 Task: Add the task  Implement a new cloud-based logistics management system for a company to the section Dependency Management Sprint in the project ApprisePro and add a Due Date to the respective task as 2024/03/21
Action: Mouse moved to (947, 670)
Screenshot: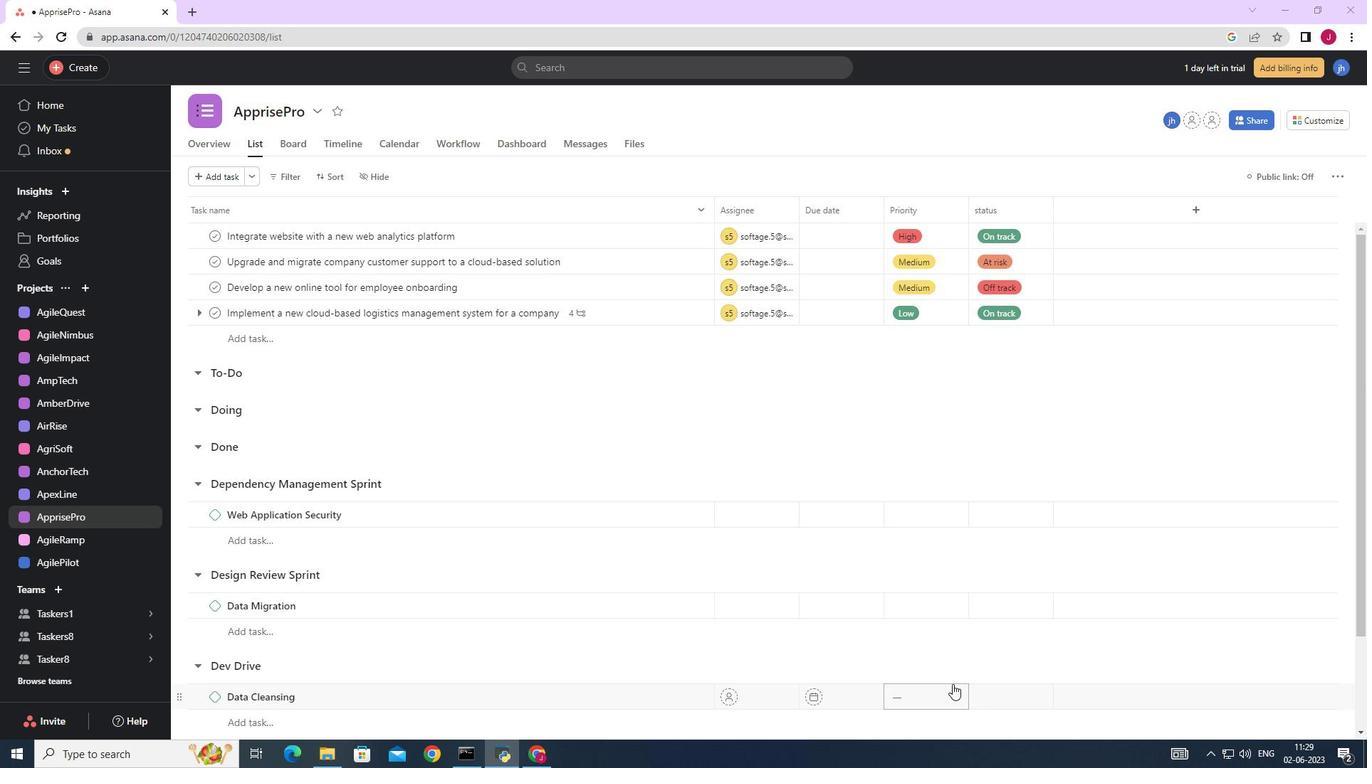 
Action: Mouse scrolled (947, 670) with delta (0, 0)
Screenshot: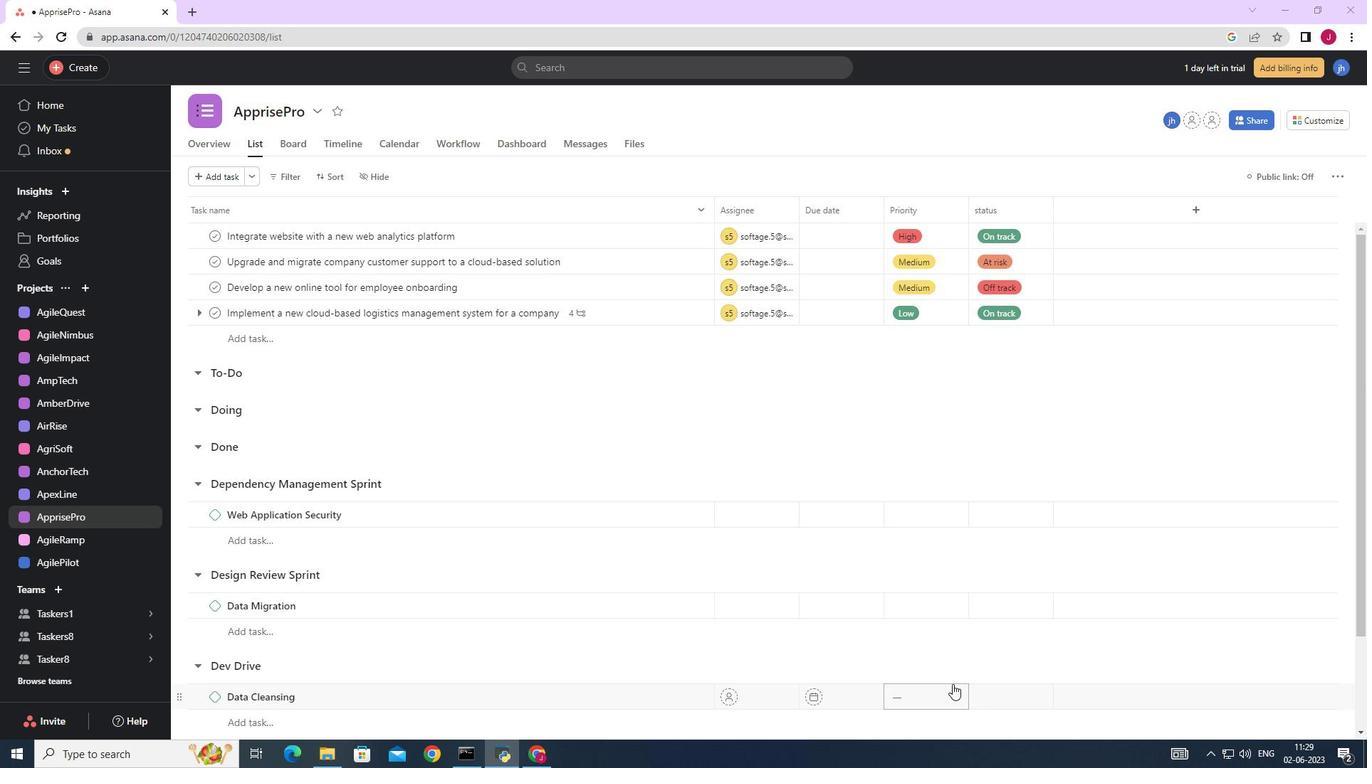 
Action: Mouse moved to (725, 457)
Screenshot: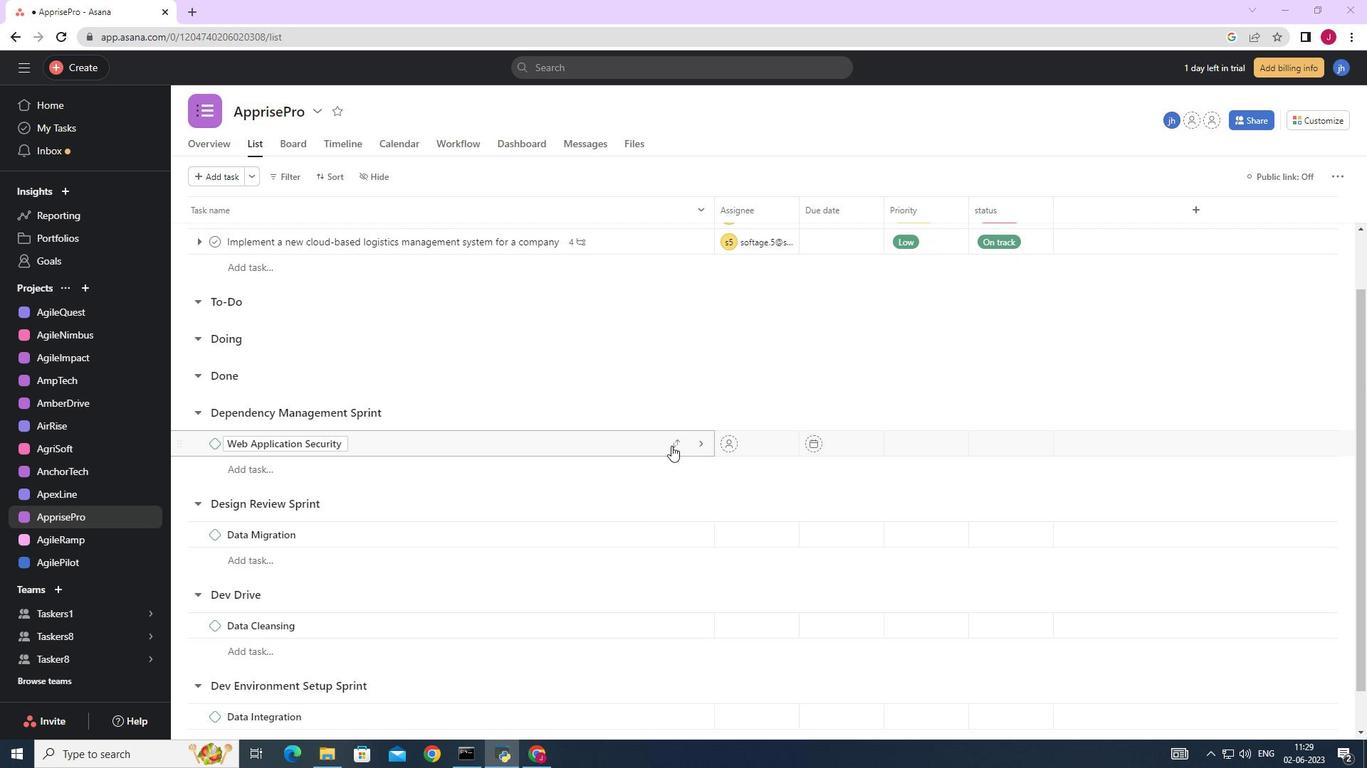 
Action: Mouse scrolled (725, 457) with delta (0, 0)
Screenshot: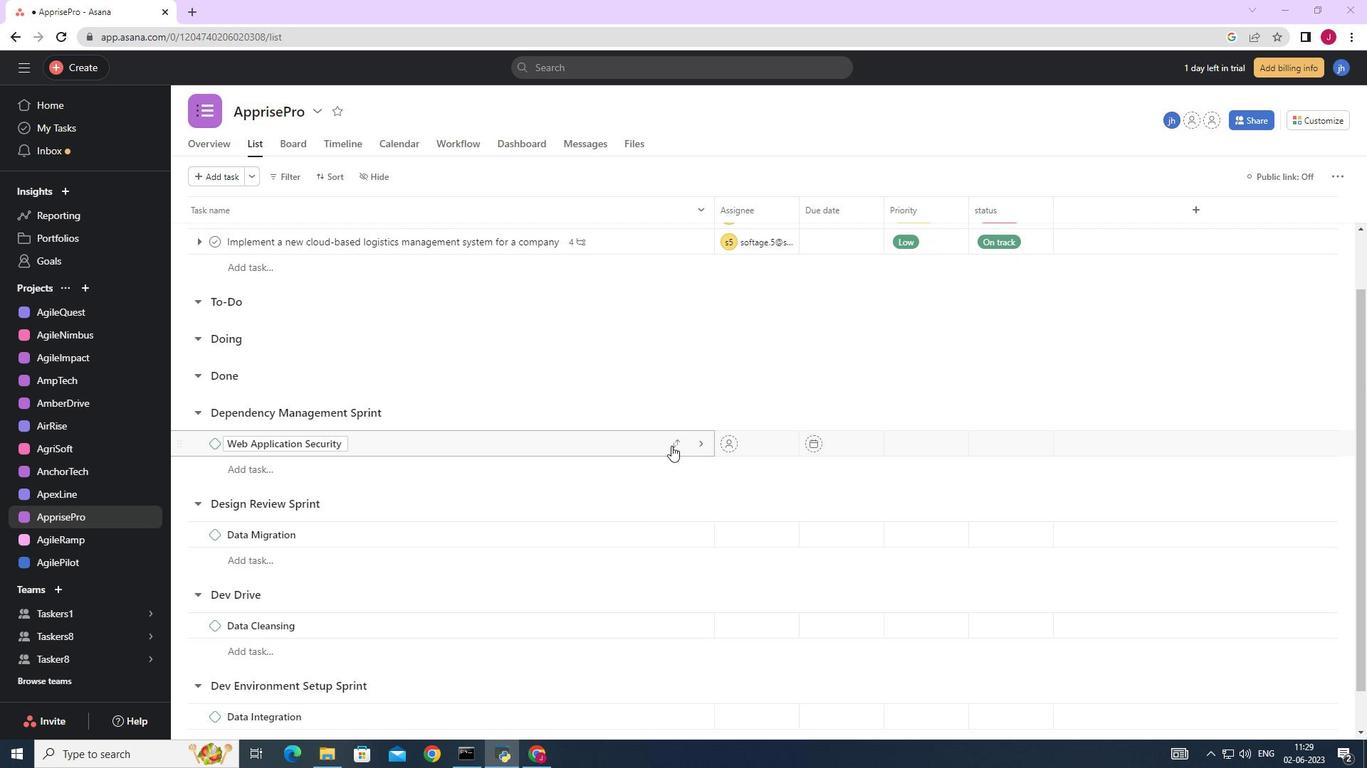 
Action: Mouse scrolled (725, 457) with delta (0, 0)
Screenshot: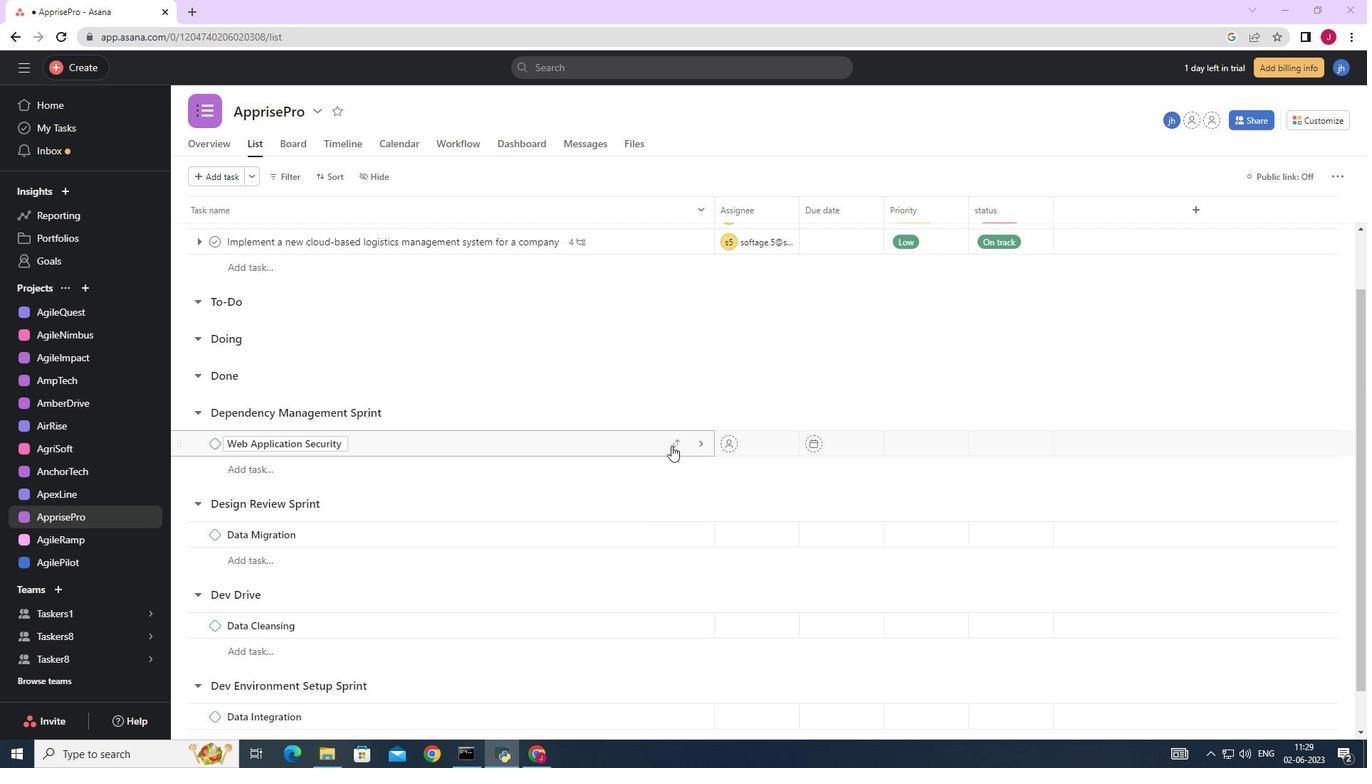 
Action: Mouse scrolled (725, 457) with delta (0, 0)
Screenshot: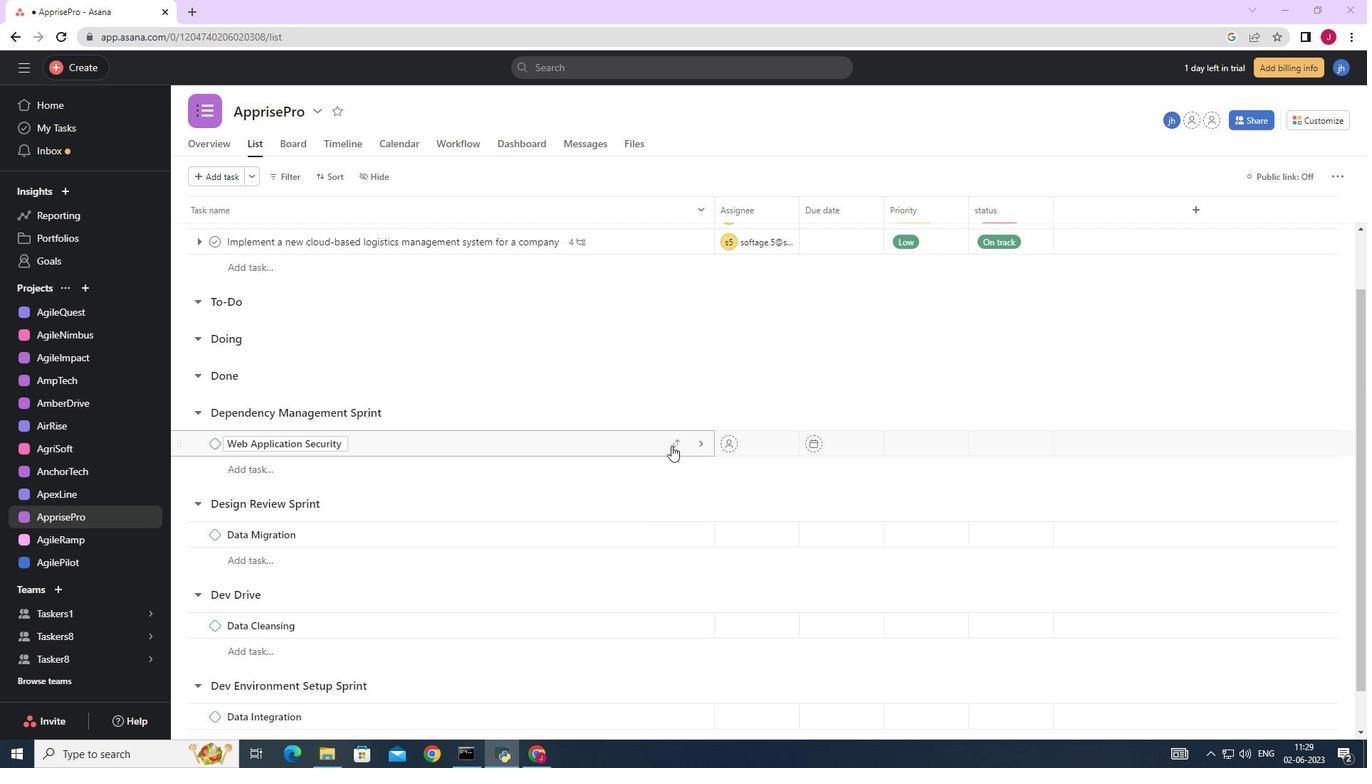 
Action: Mouse moved to (678, 313)
Screenshot: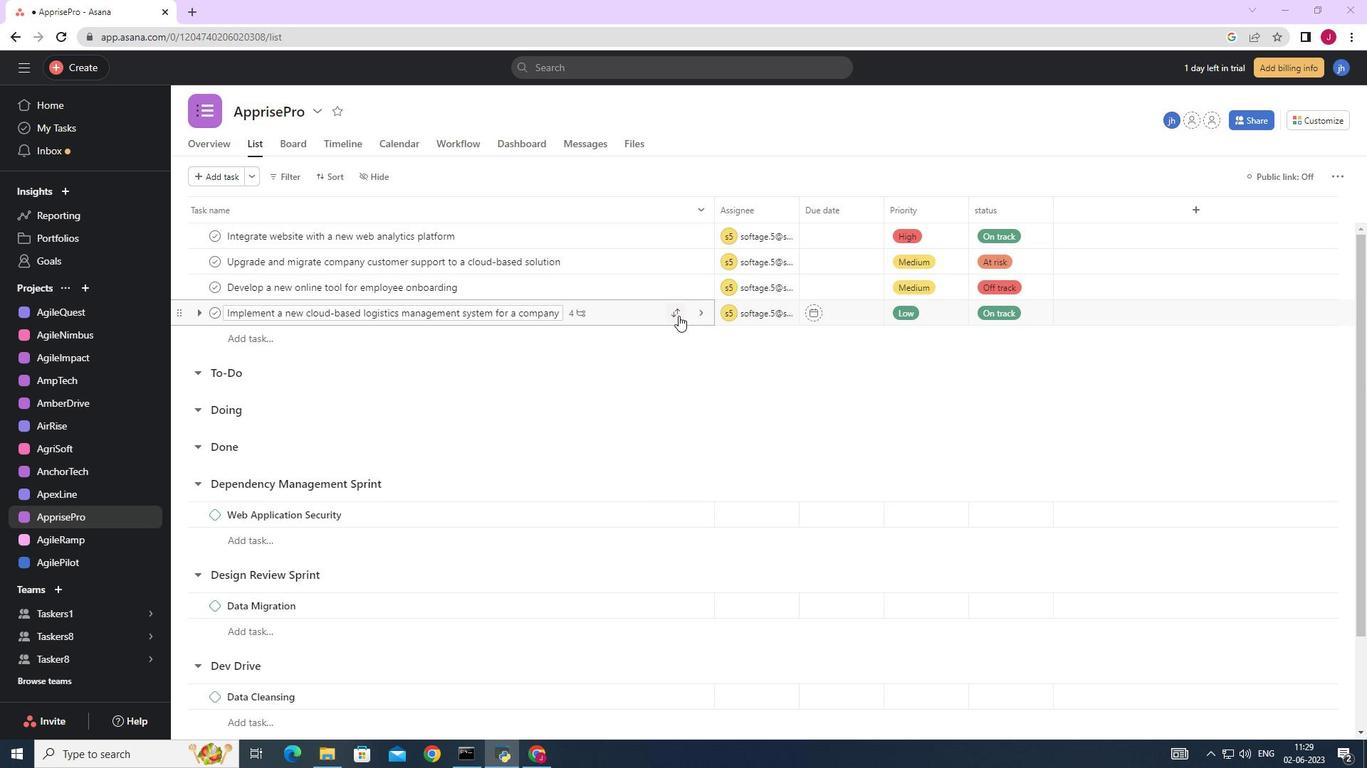 
Action: Mouse pressed left at (678, 313)
Screenshot: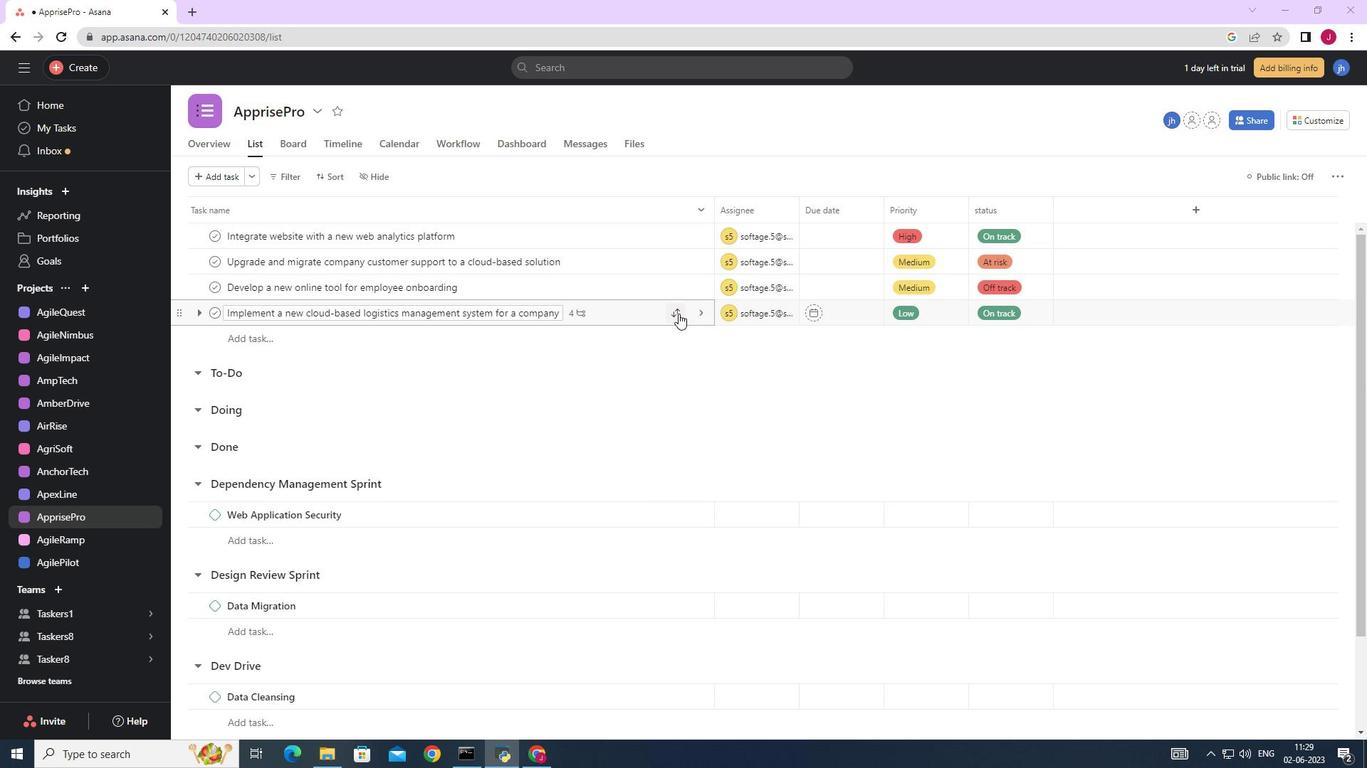
Action: Mouse moved to (598, 471)
Screenshot: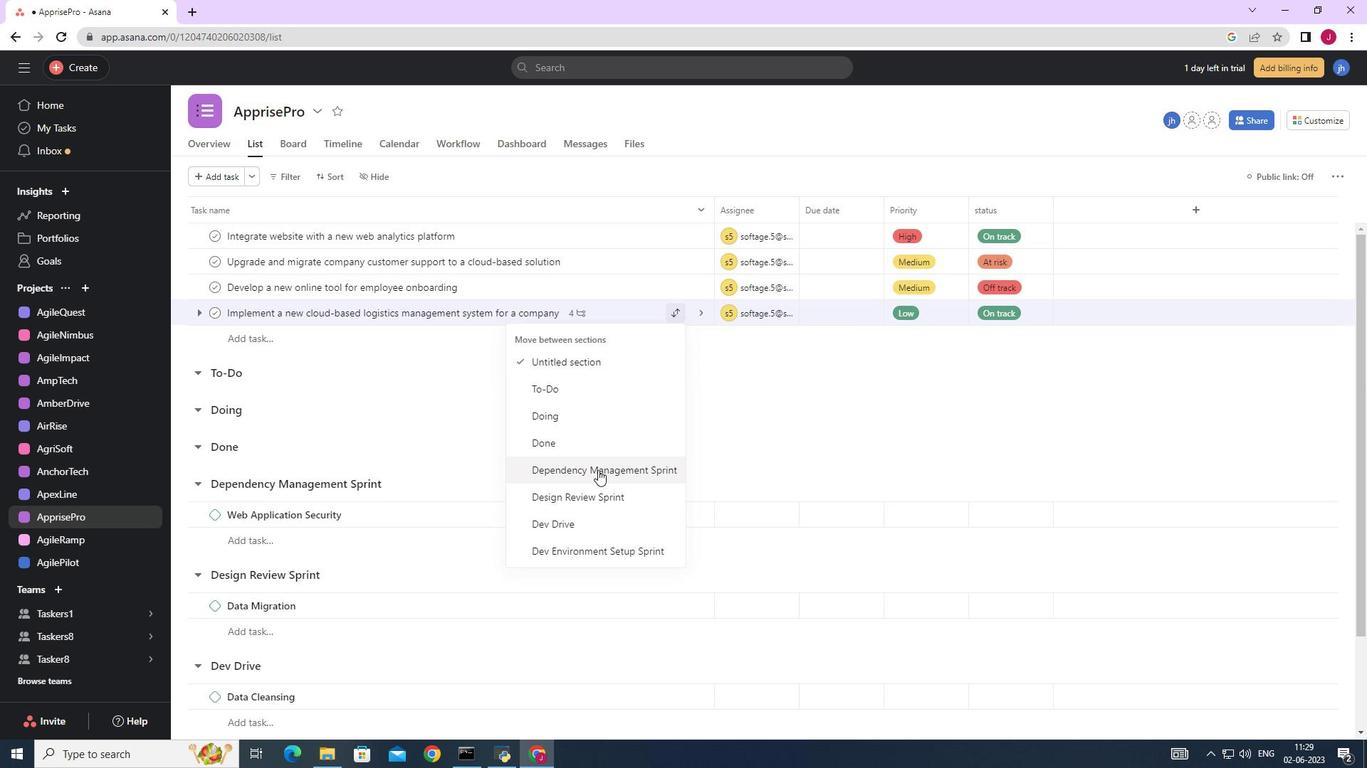 
Action: Mouse pressed left at (598, 471)
Screenshot: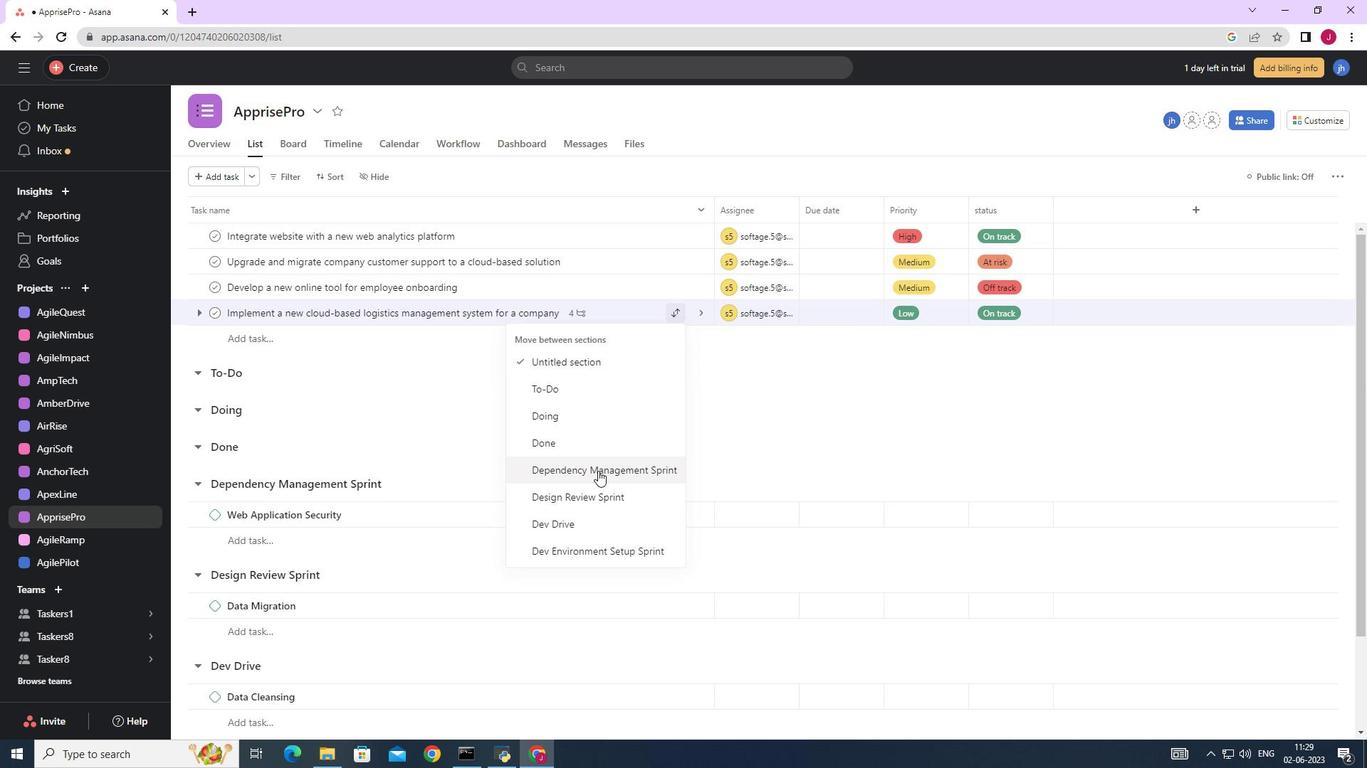 
Action: Mouse moved to (856, 490)
Screenshot: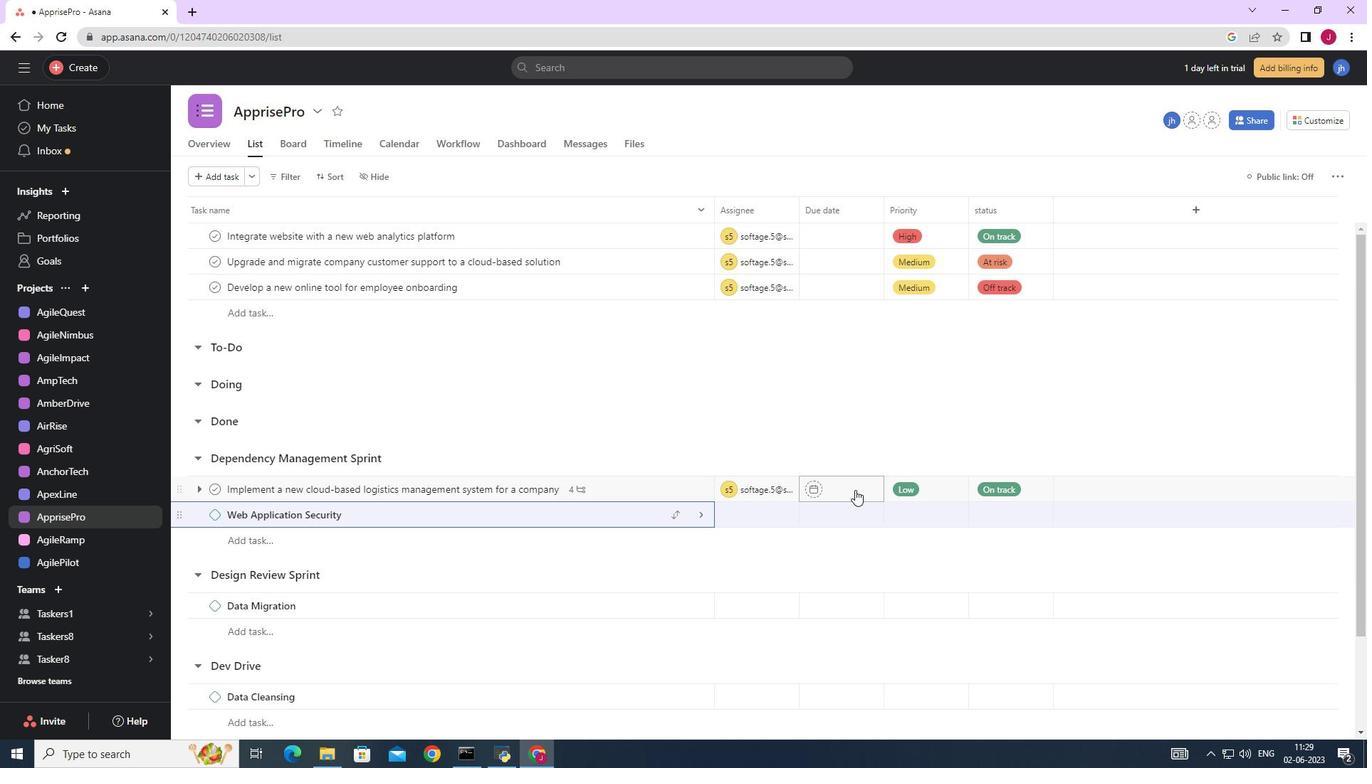 
Action: Mouse pressed left at (856, 490)
Screenshot: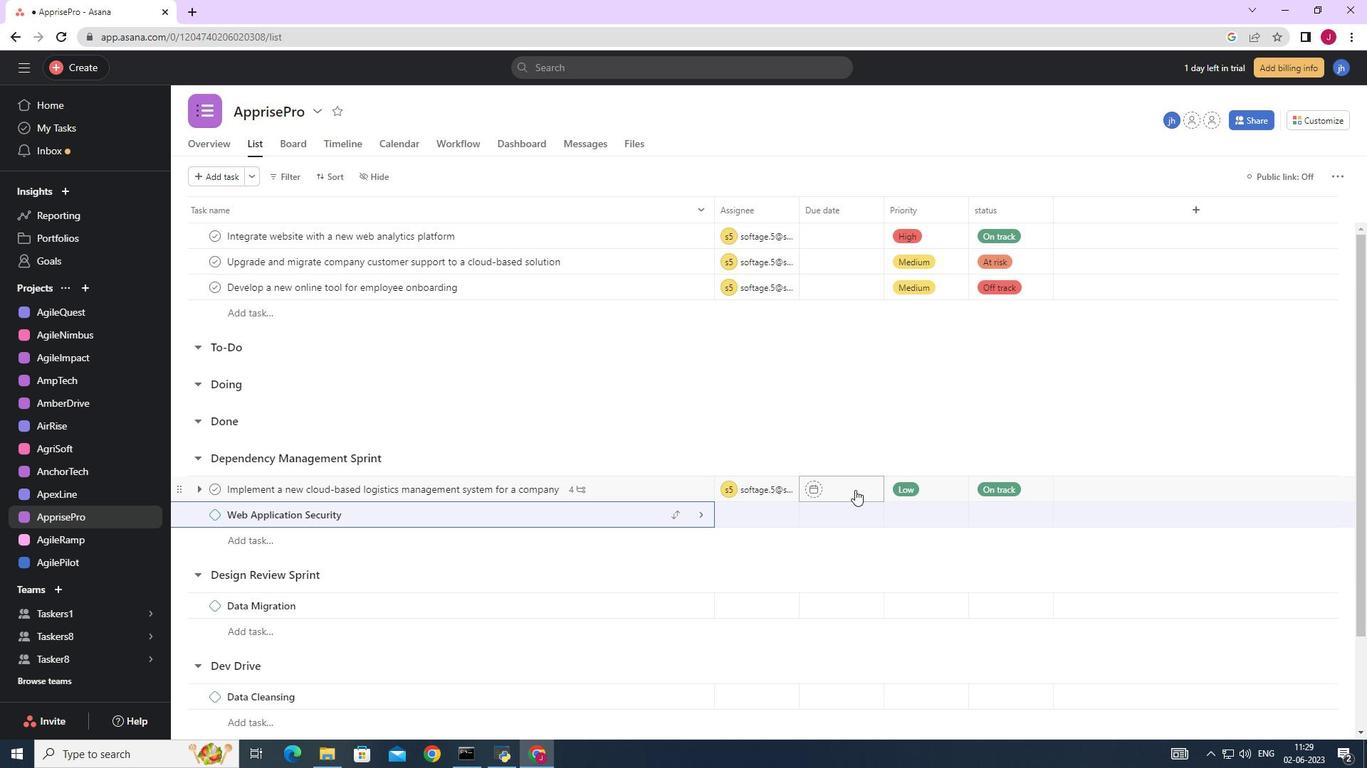 
Action: Mouse moved to (991, 262)
Screenshot: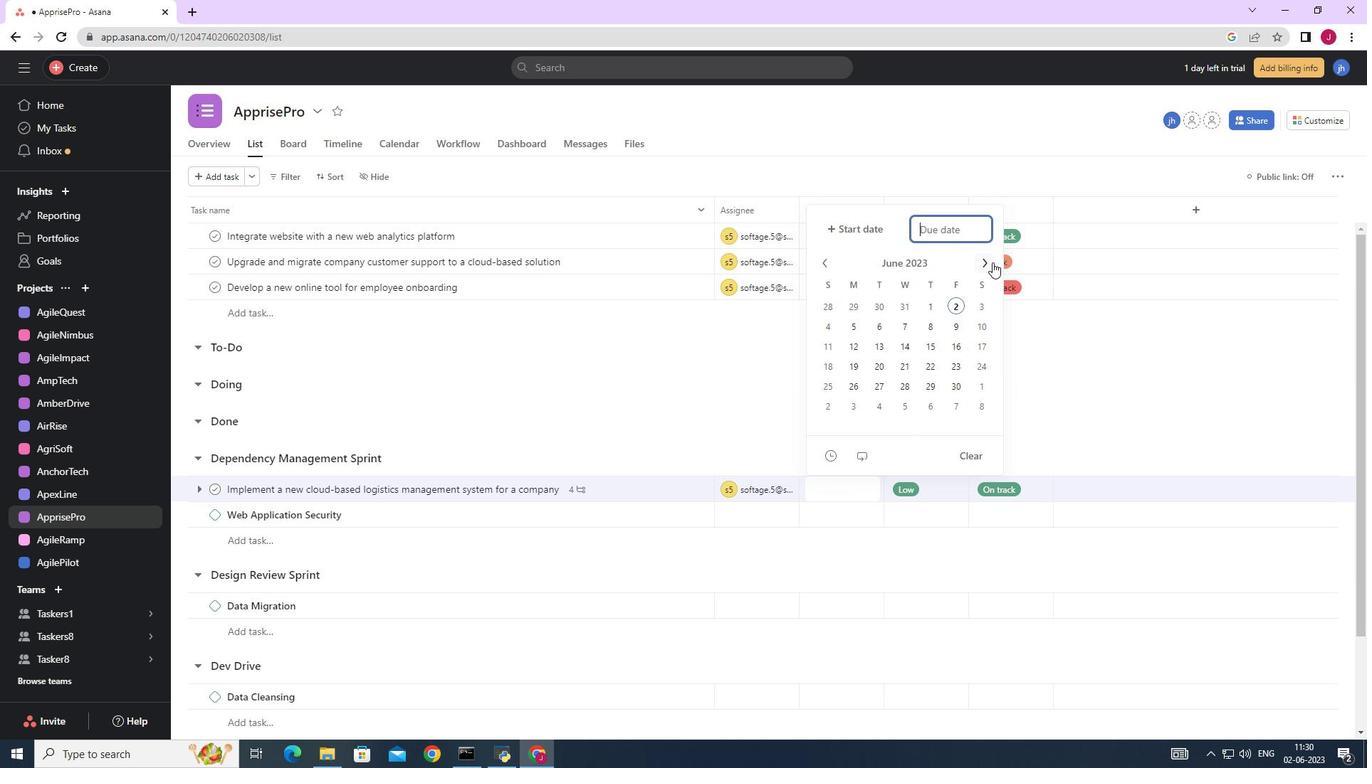 
Action: Mouse pressed left at (991, 262)
Screenshot: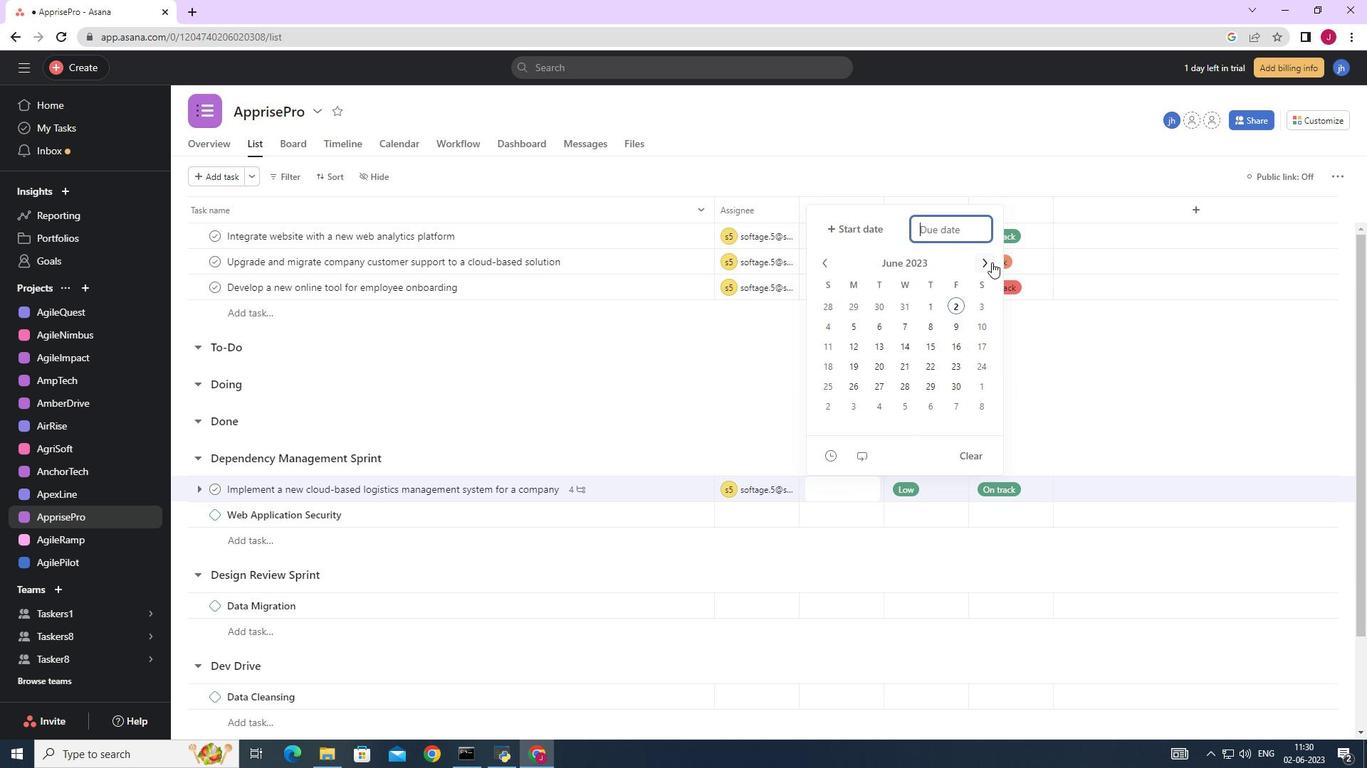 
Action: Mouse pressed left at (991, 262)
Screenshot: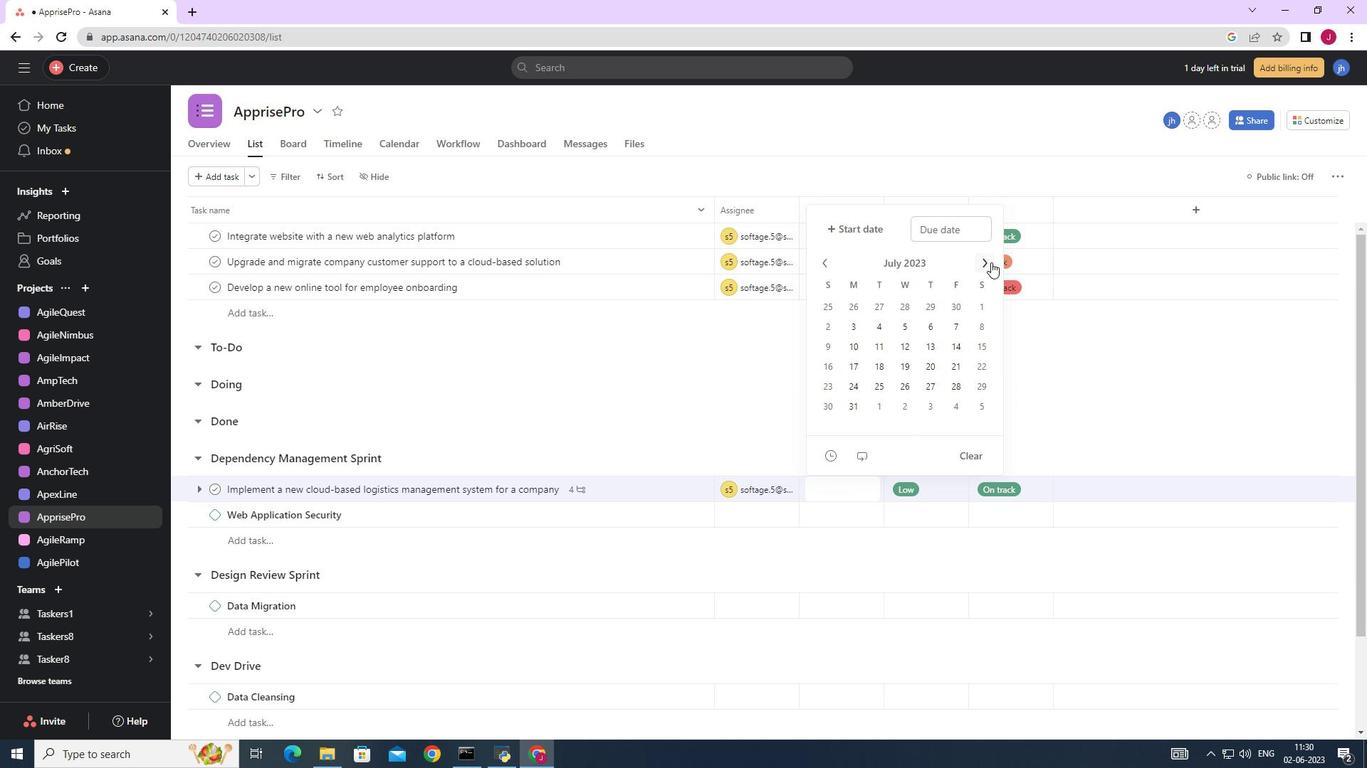 
Action: Mouse pressed left at (991, 262)
Screenshot: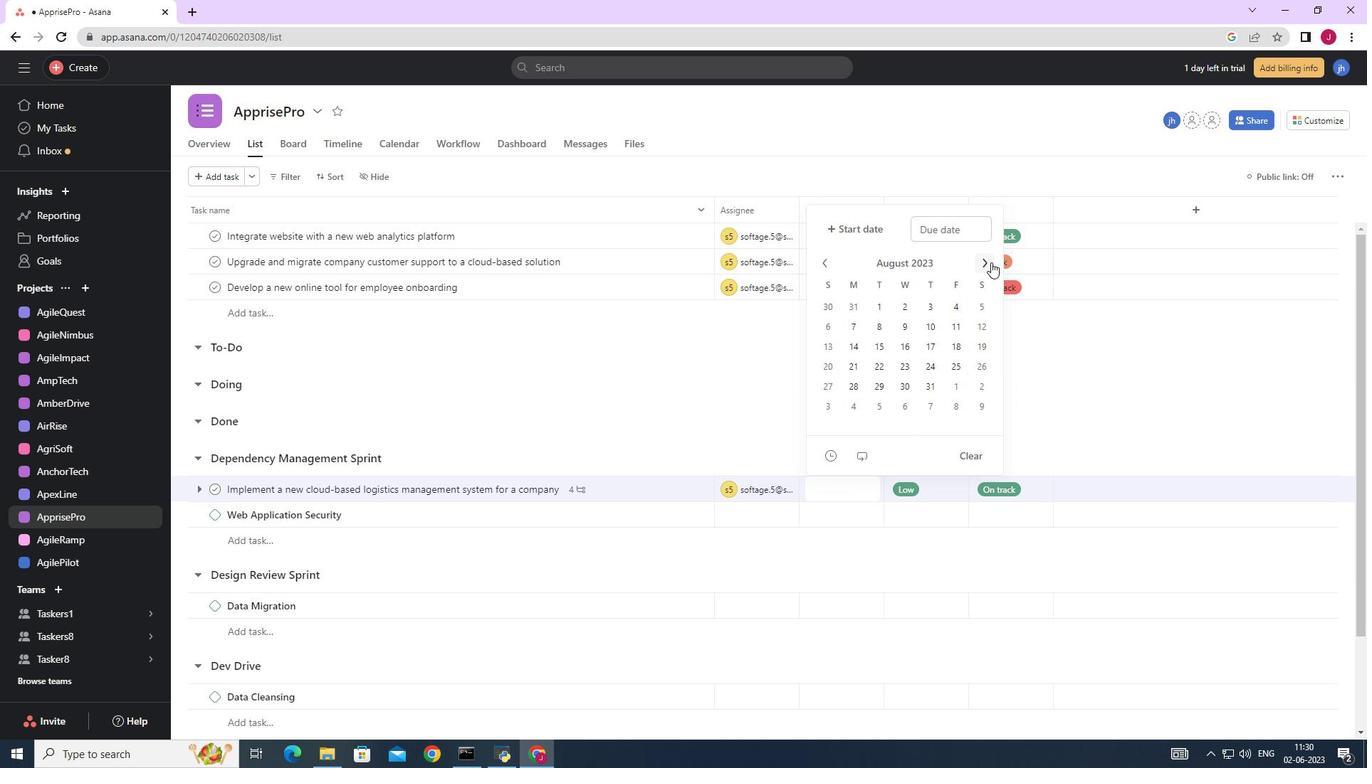 
Action: Mouse pressed left at (991, 262)
Screenshot: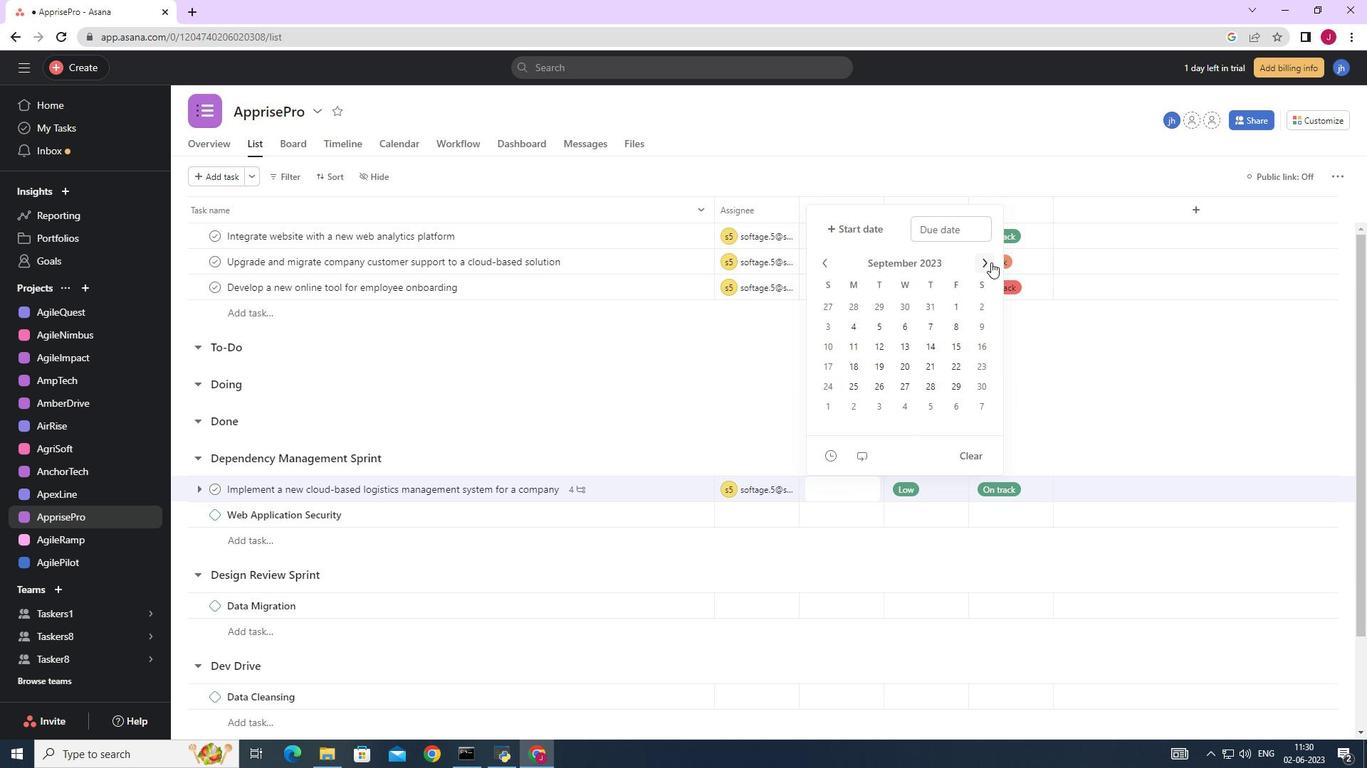 
Action: Mouse pressed left at (991, 262)
Screenshot: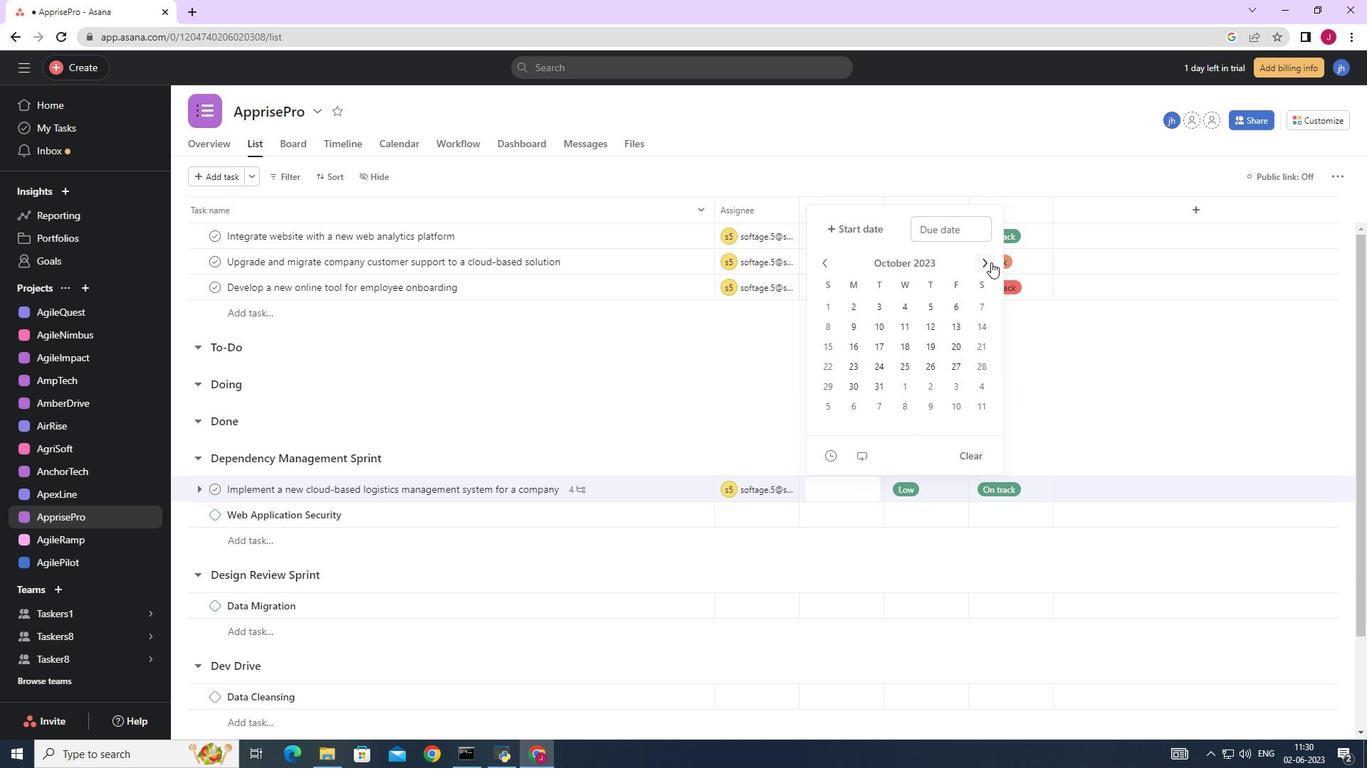 
Action: Mouse pressed left at (991, 262)
Screenshot: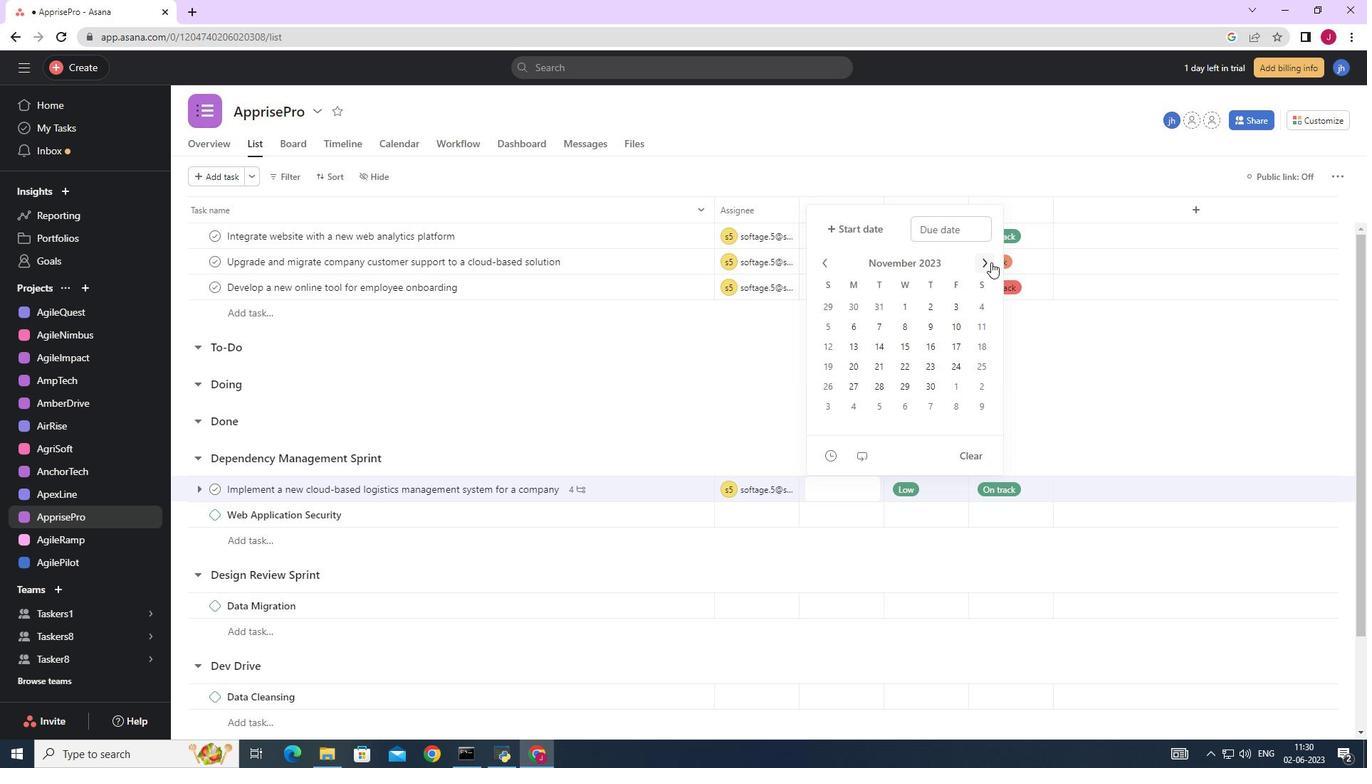 
Action: Mouse pressed left at (991, 262)
Screenshot: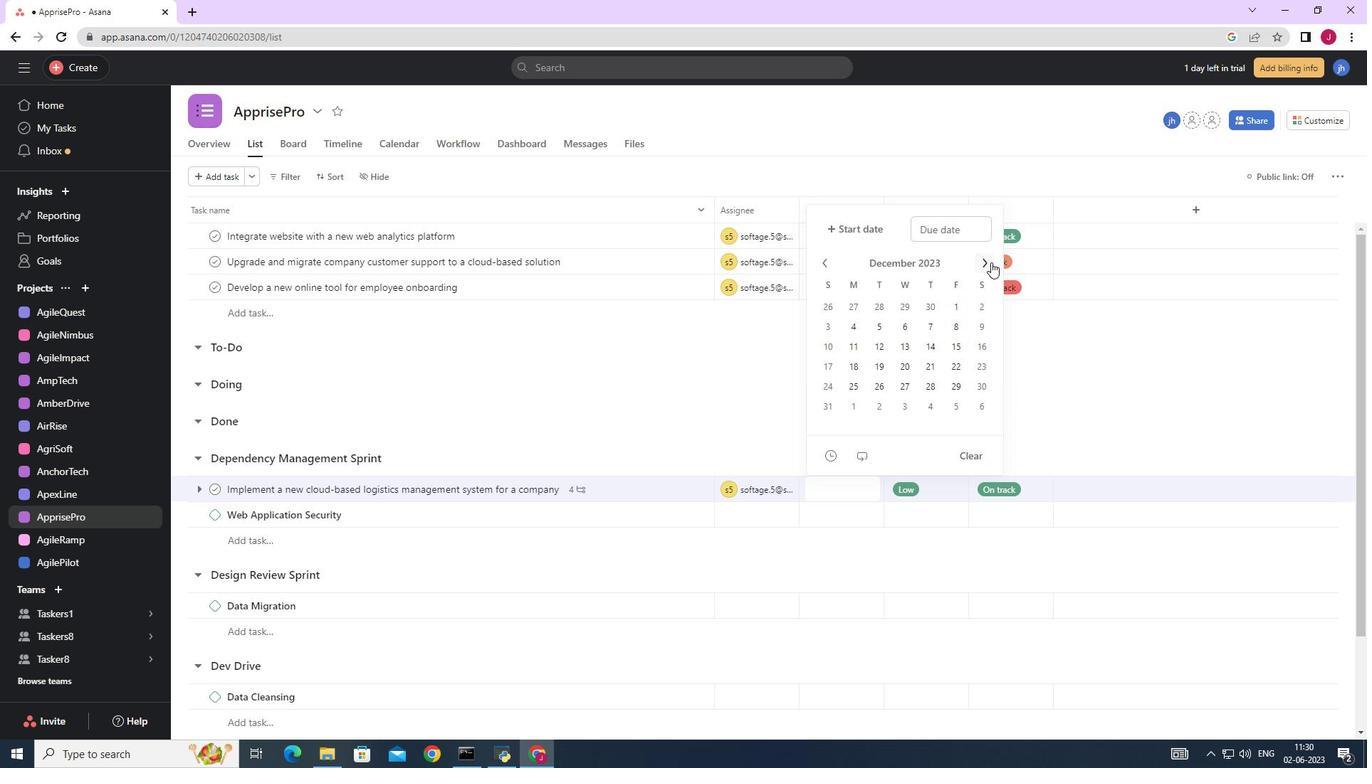 
Action: Mouse pressed left at (991, 262)
Screenshot: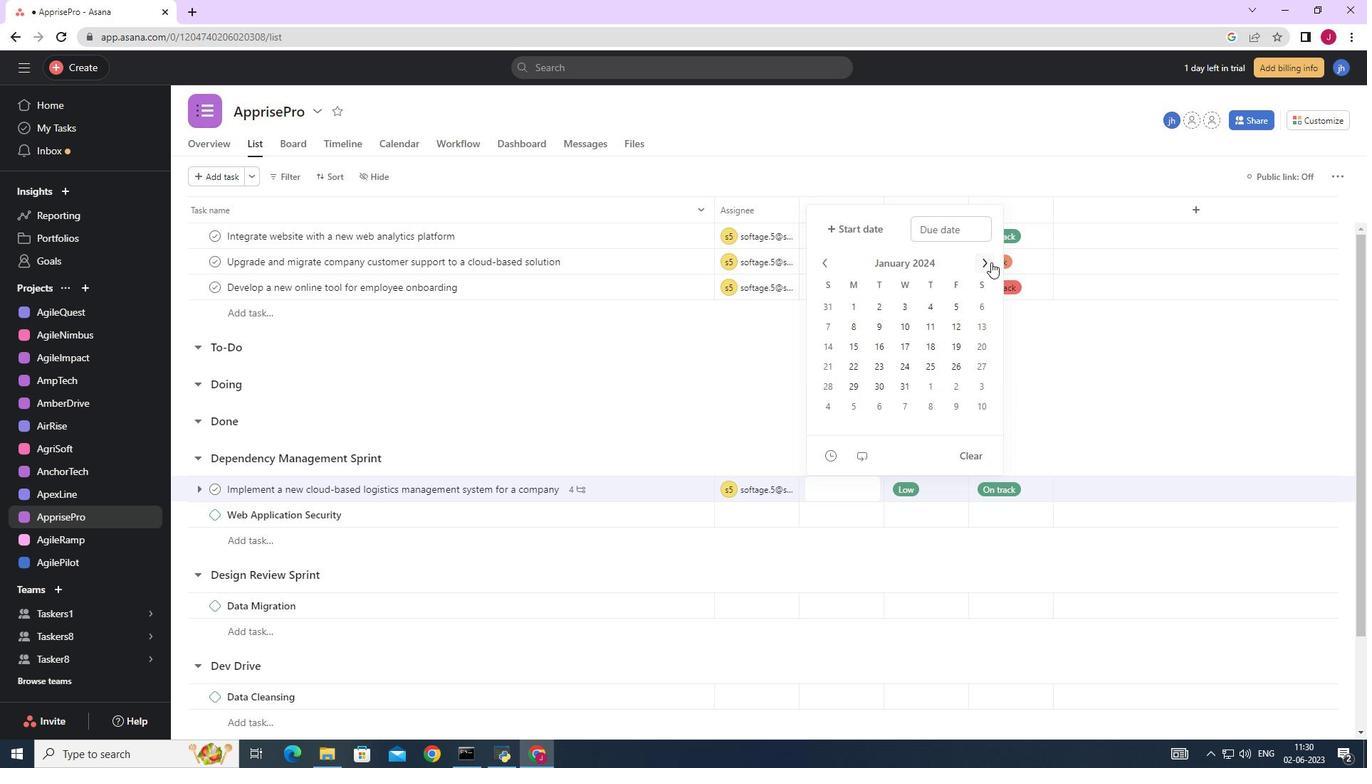 
Action: Mouse pressed left at (991, 262)
Screenshot: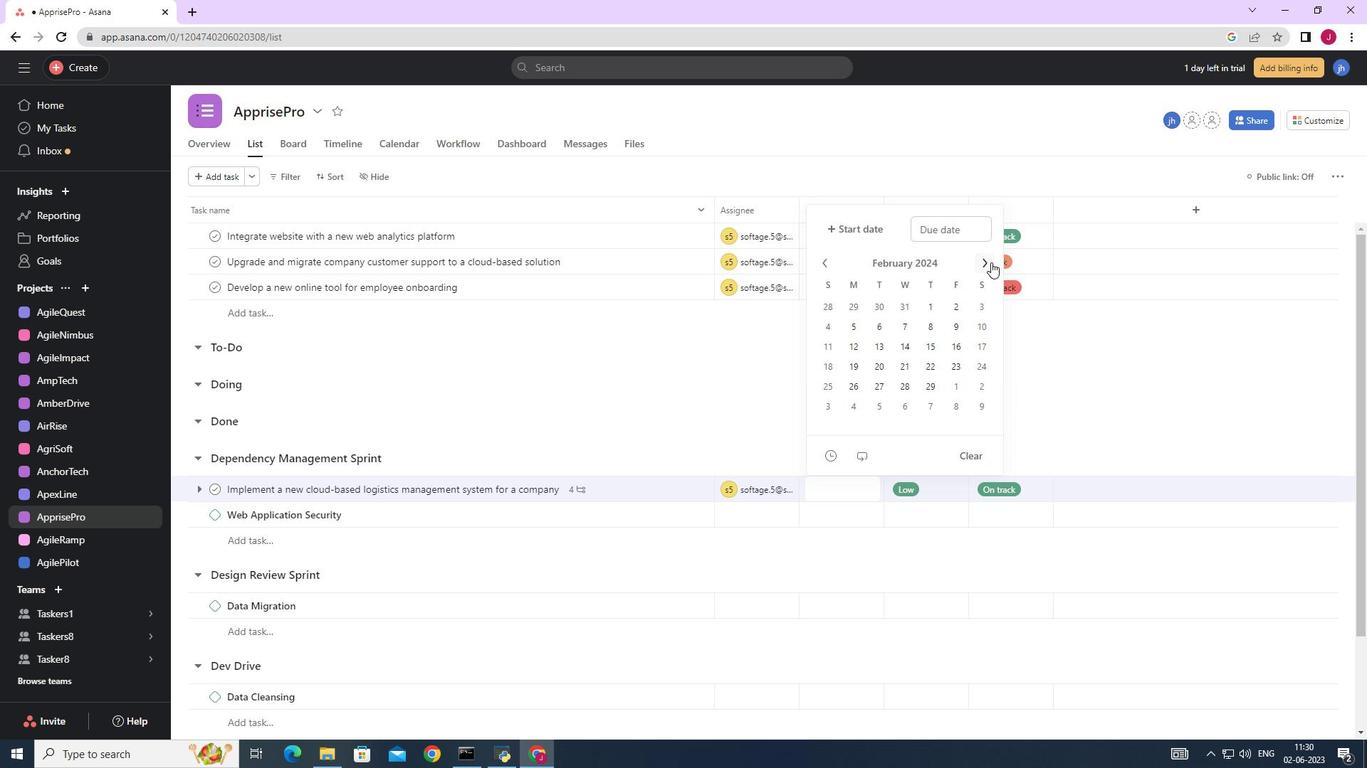 
Action: Mouse moved to (930, 368)
Screenshot: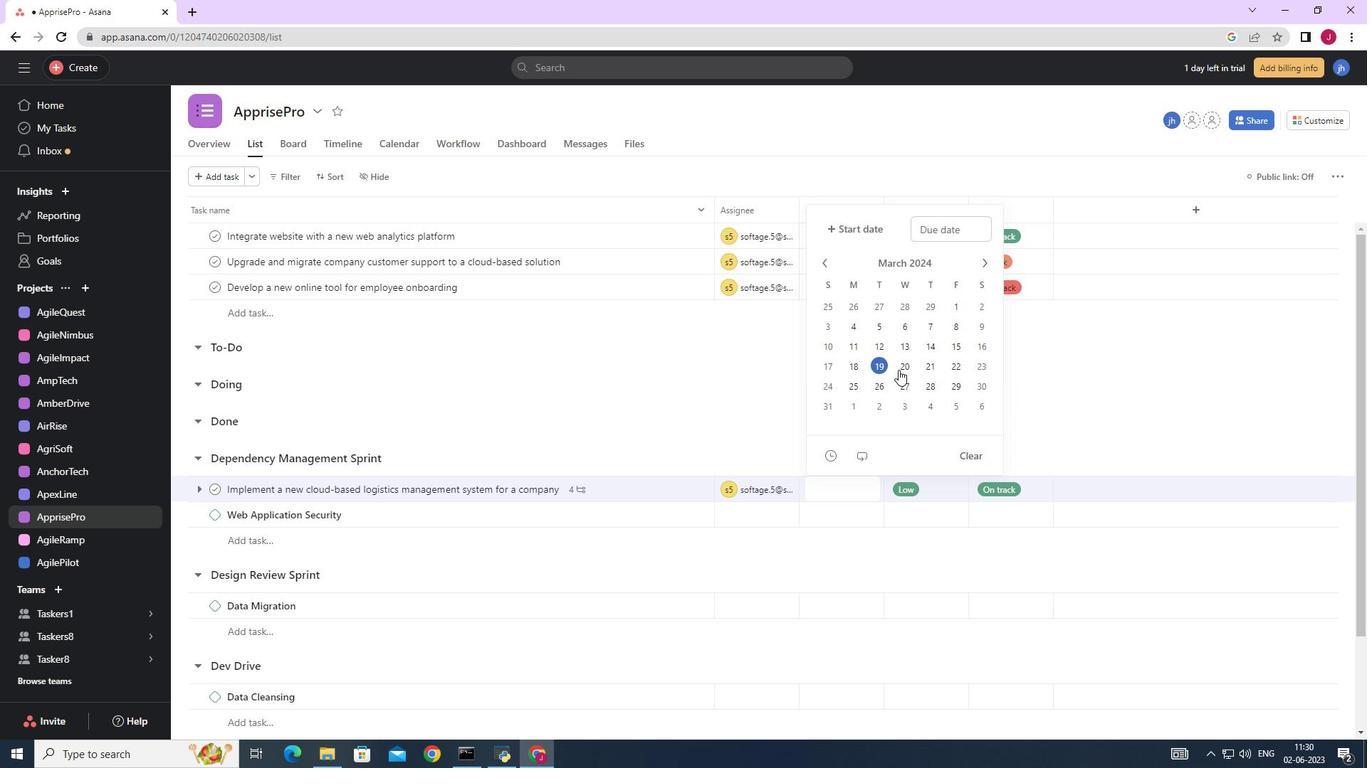 
Action: Mouse pressed left at (930, 368)
Screenshot: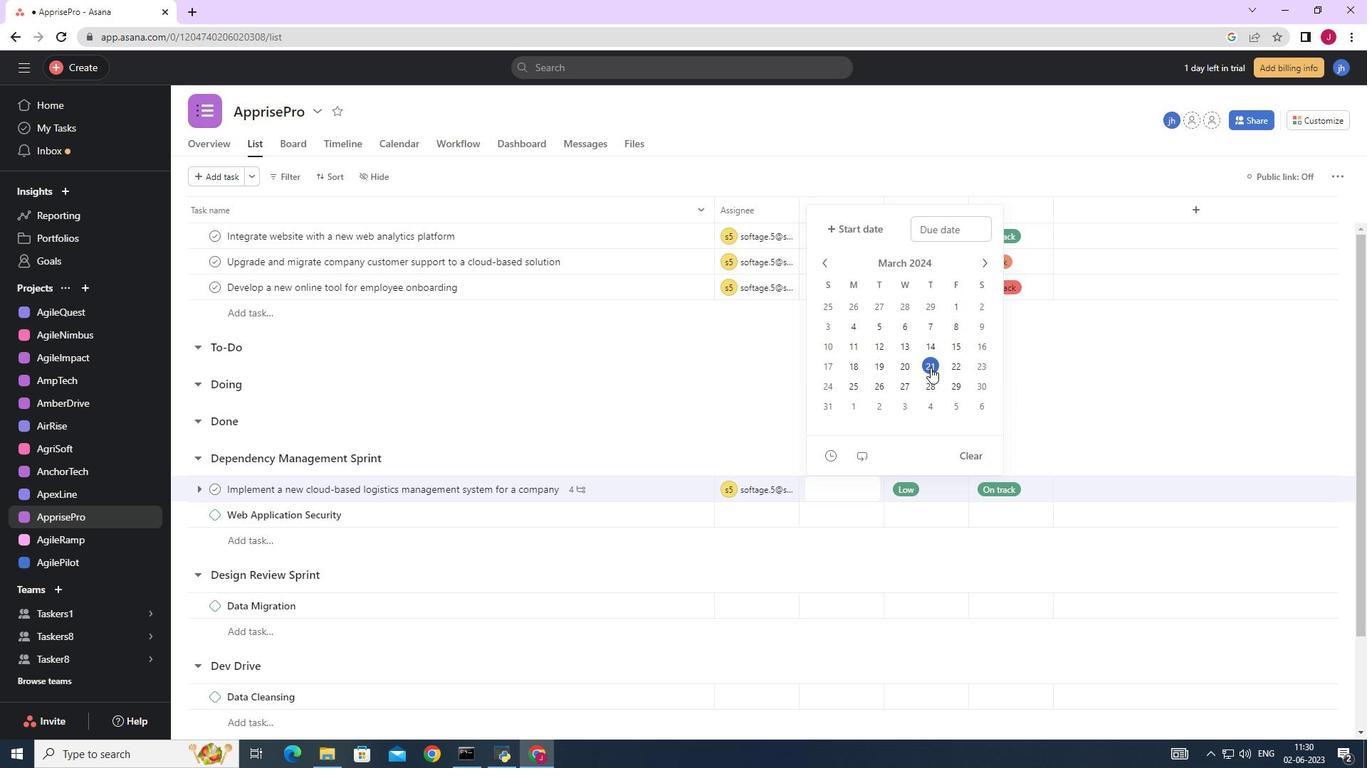 
Action: Mouse moved to (1162, 393)
Screenshot: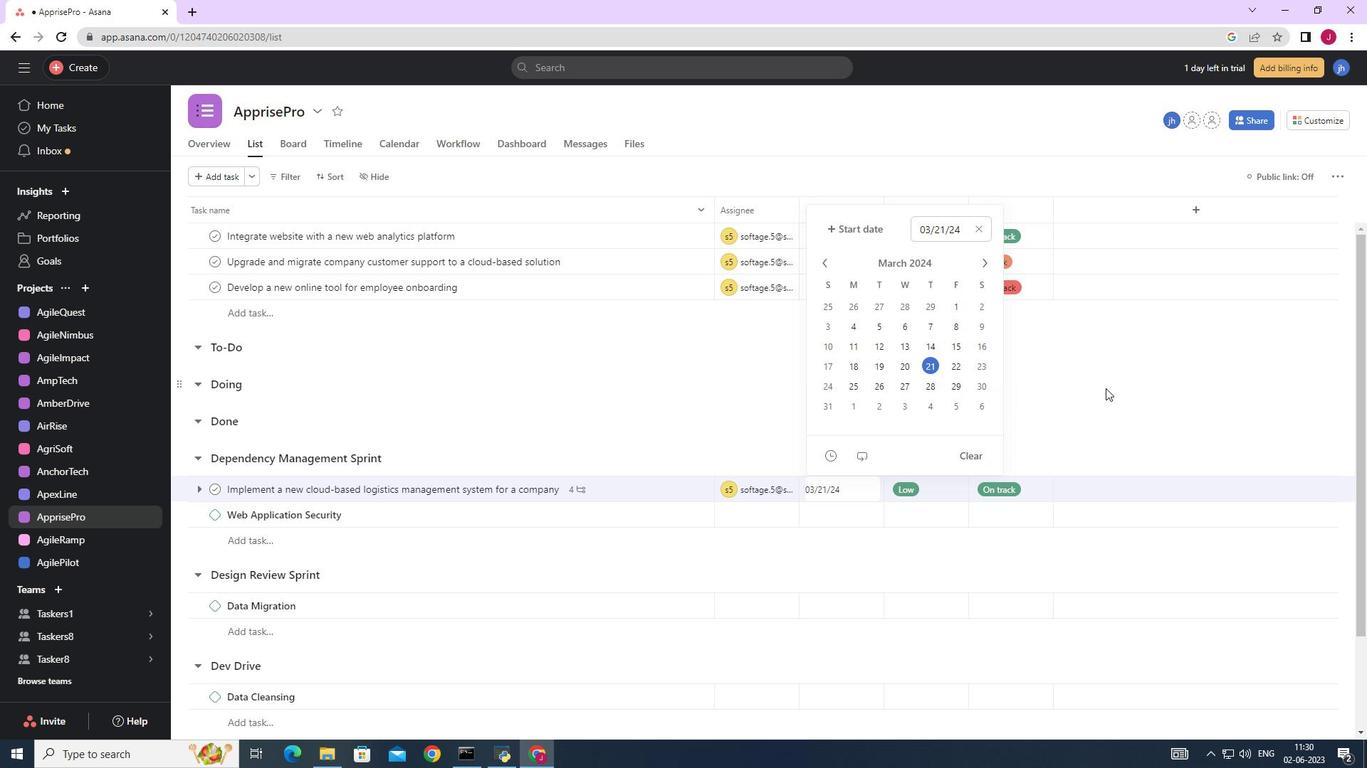 
Action: Mouse pressed left at (1162, 393)
Screenshot: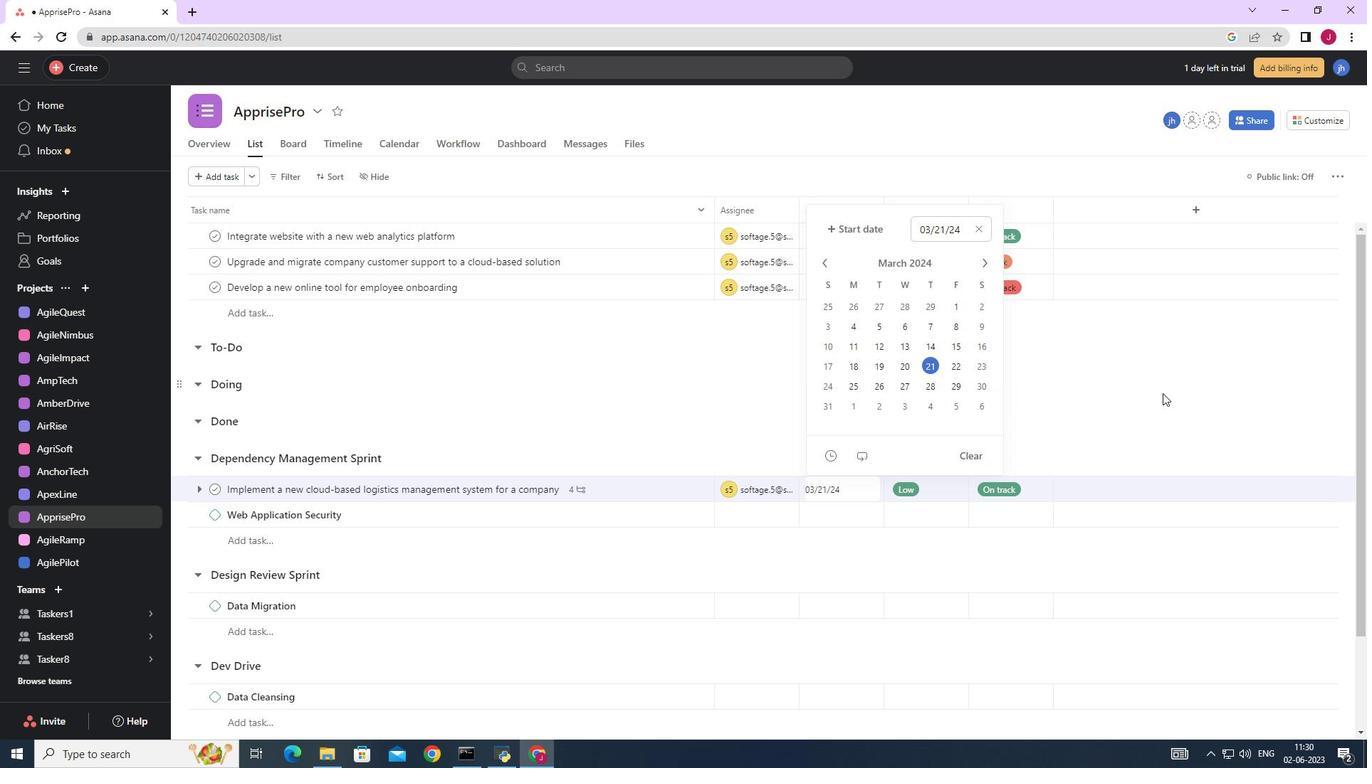 
Action: Mouse moved to (1162, 393)
Screenshot: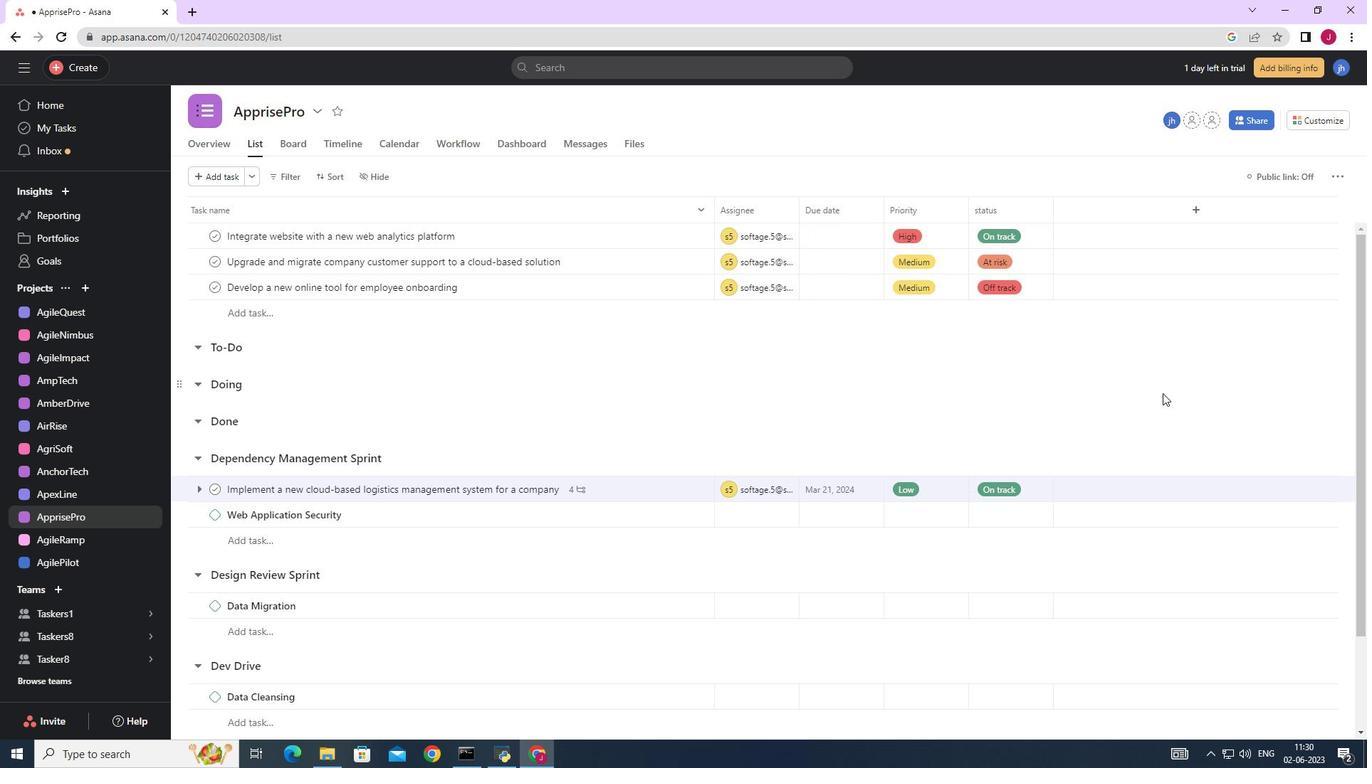 
